 Task: Create a section API Design Sprint and in the section, add a milestone Social Media Integration in the project AgileConnection
Action: Mouse moved to (172, 393)
Screenshot: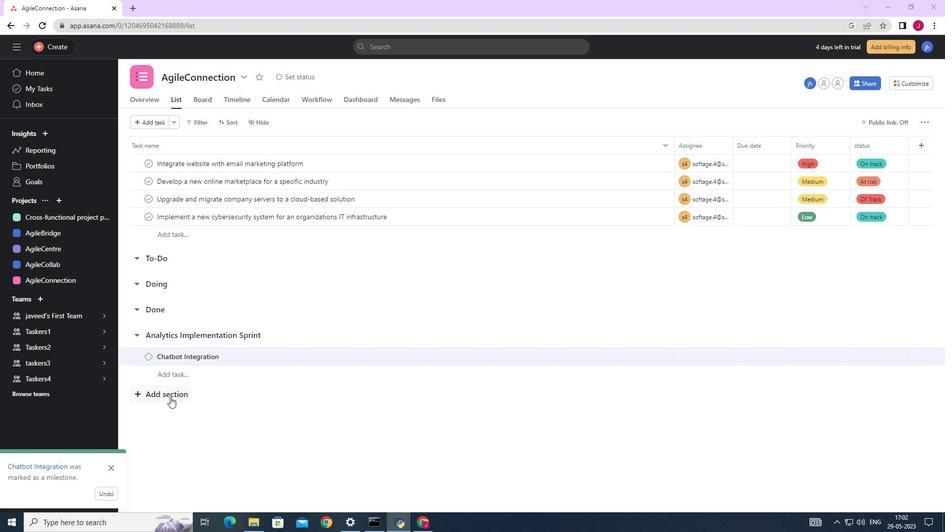 
Action: Mouse pressed left at (172, 393)
Screenshot: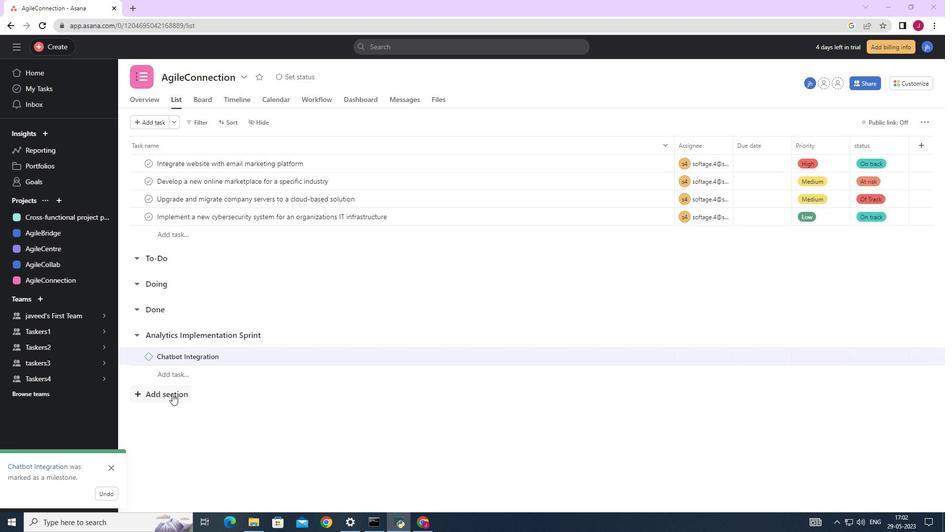 
Action: Mouse moved to (173, 392)
Screenshot: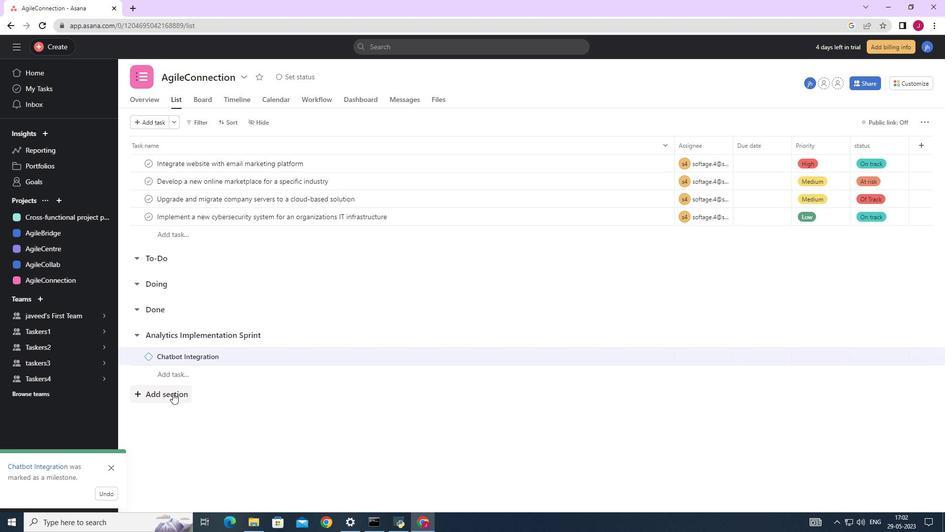 
Action: Key pressed <Key.caps_lock>API<Key.space><Key.caps_lock><Key.caps_lock>D<Key.caps_lock>esign<Key.space><Key.caps_lock>S<Key.caps_lock>print
Screenshot: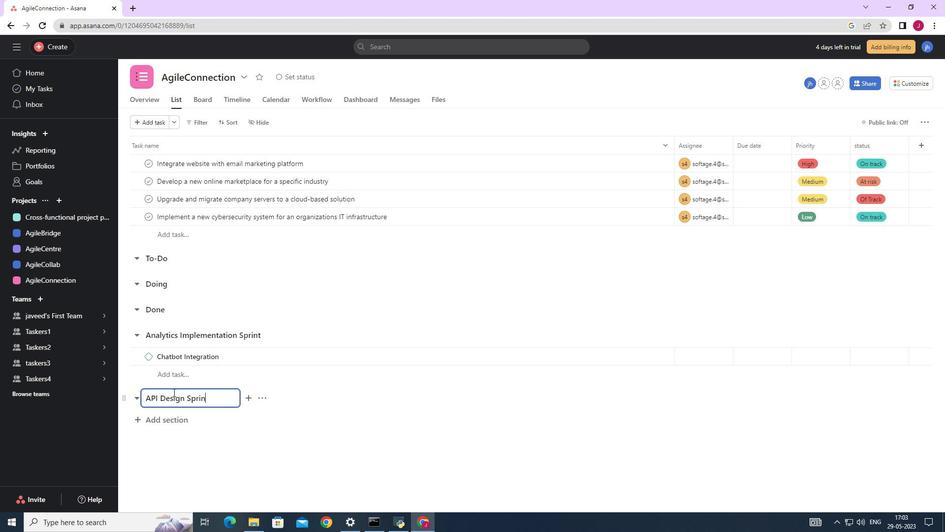 
Action: Mouse moved to (173, 392)
Screenshot: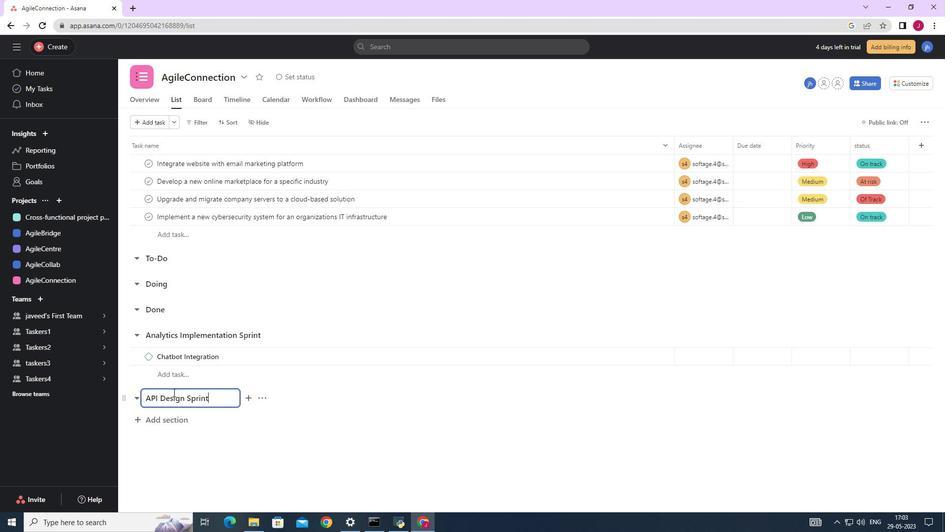 
Action: Key pressed <Key.enter><Key.caps_lock>S<Key.caps_lock>ocial<Key.space>media<Key.space>integration
Screenshot: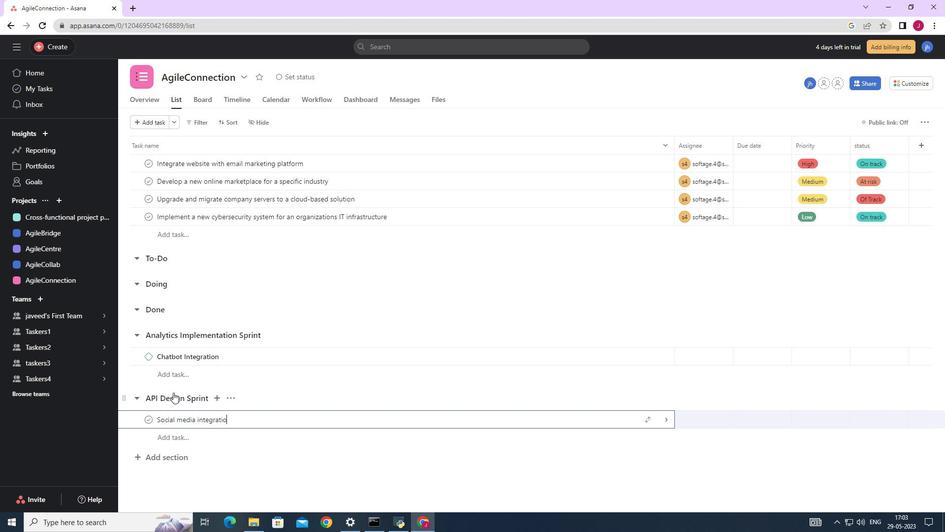 
Action: Mouse moved to (666, 422)
Screenshot: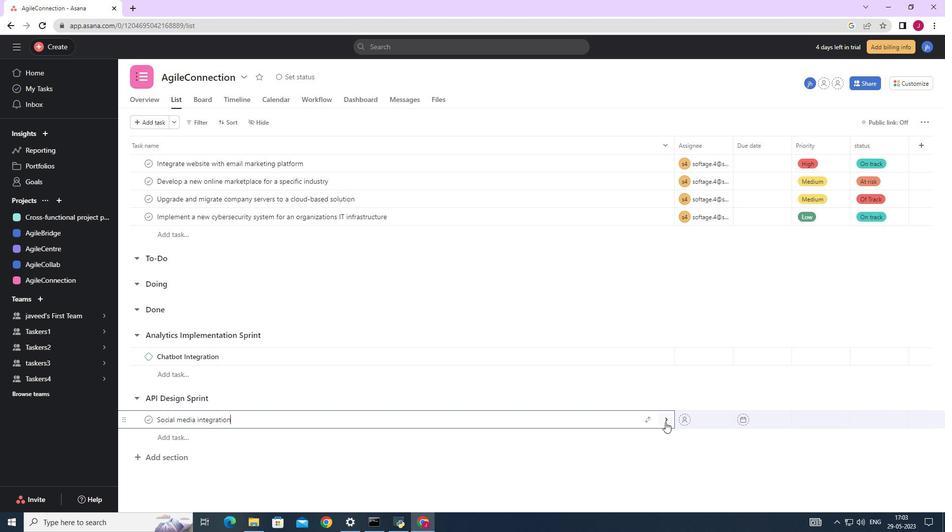 
Action: Mouse pressed left at (666, 422)
Screenshot: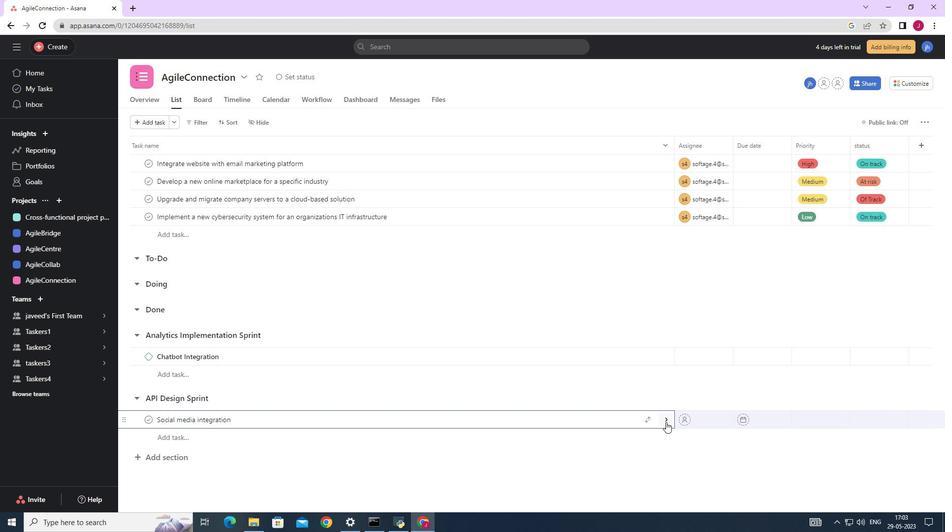 
Action: Mouse moved to (908, 120)
Screenshot: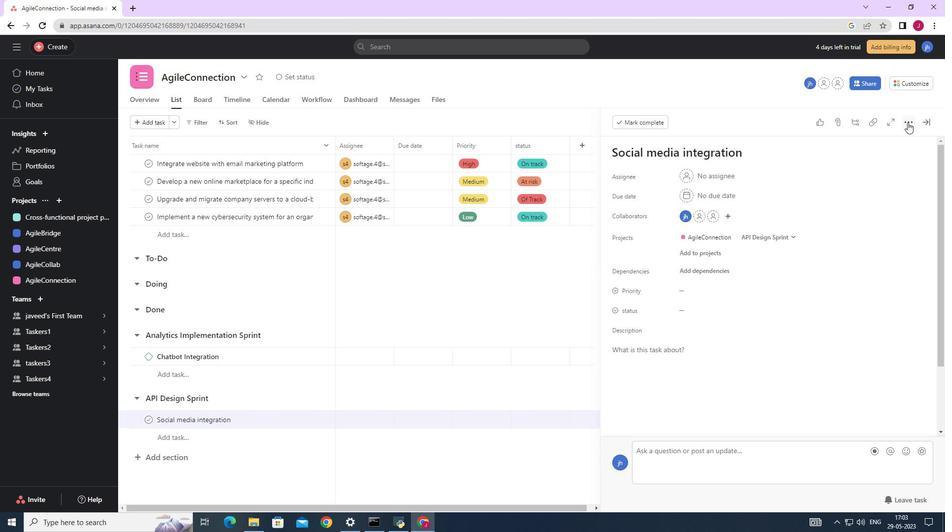 
Action: Mouse pressed left at (908, 120)
Screenshot: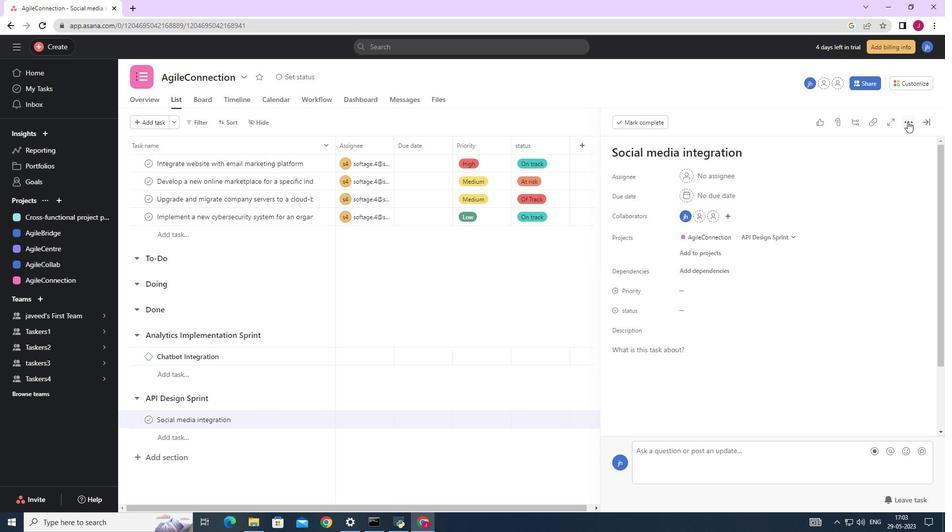 
Action: Mouse moved to (836, 159)
Screenshot: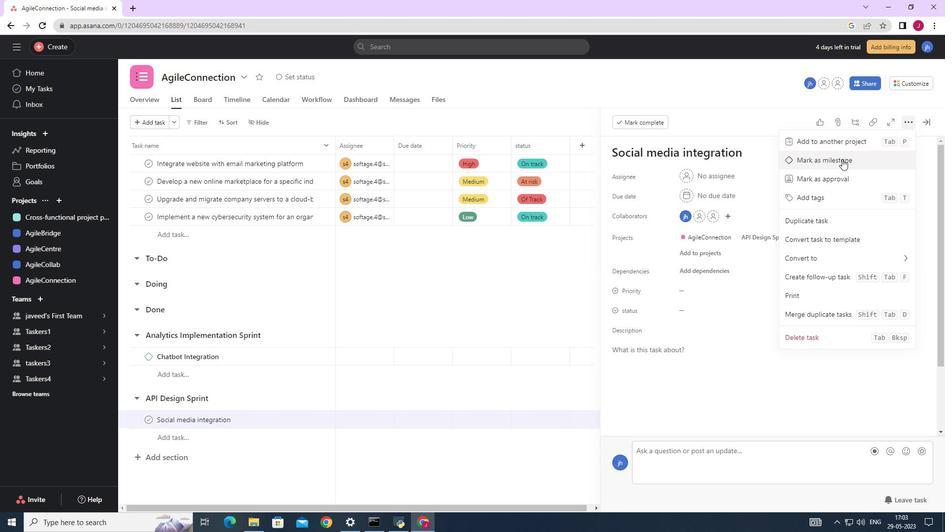 
Action: Mouse pressed left at (836, 159)
Screenshot: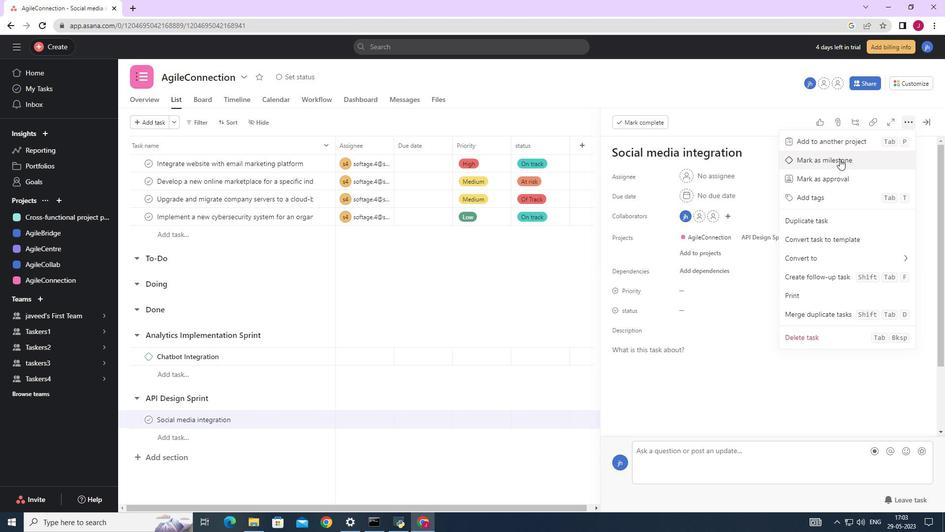 
Action: Mouse moved to (925, 123)
Screenshot: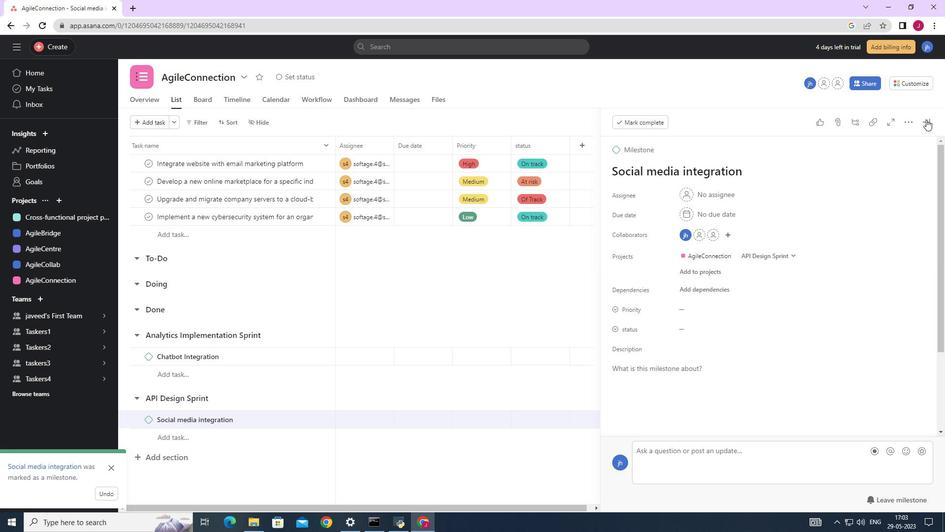 
Action: Mouse pressed left at (925, 123)
Screenshot: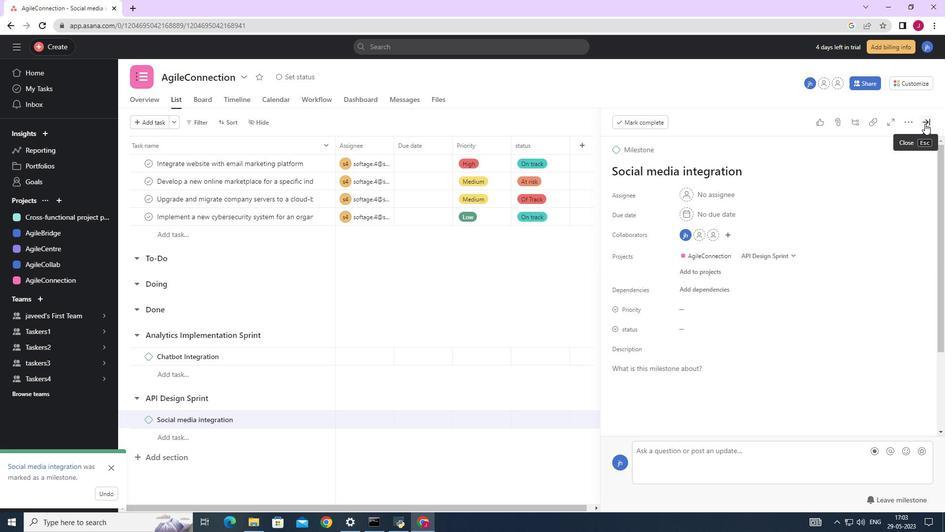 
Action: Mouse moved to (869, 135)
Screenshot: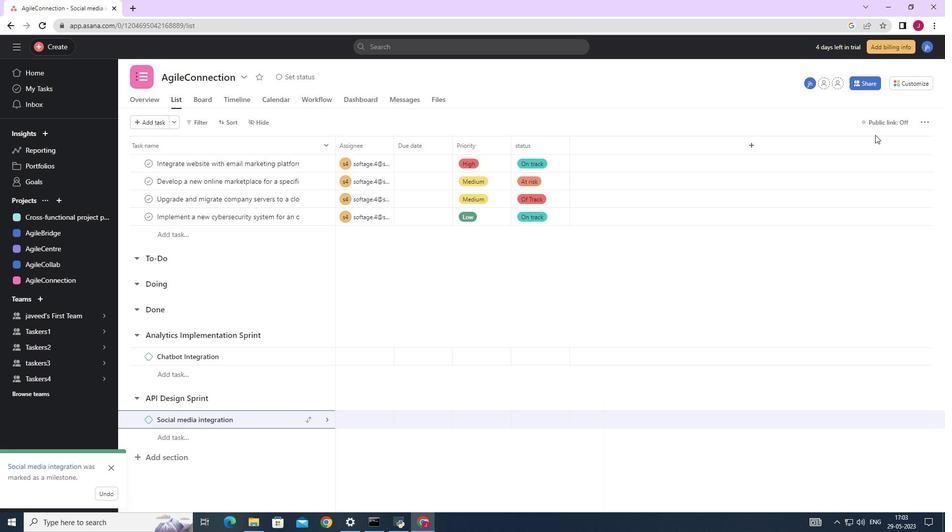 
